Task: Enable the option "WMServer RTSP dialect" in the RTP/RTSP/SDP demuxer.
Action: Mouse moved to (104, 13)
Screenshot: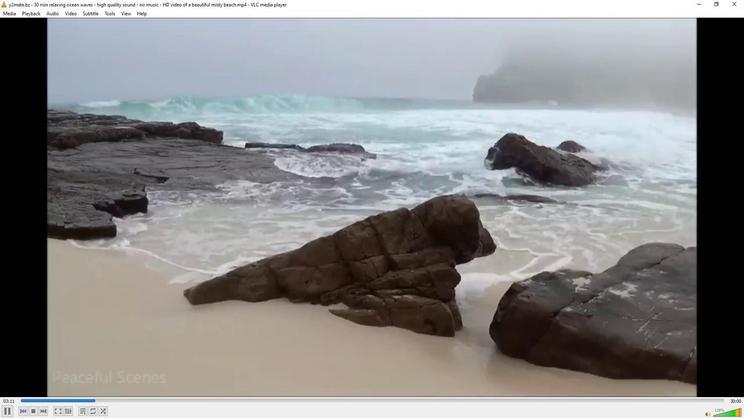 
Action: Mouse pressed left at (104, 13)
Screenshot: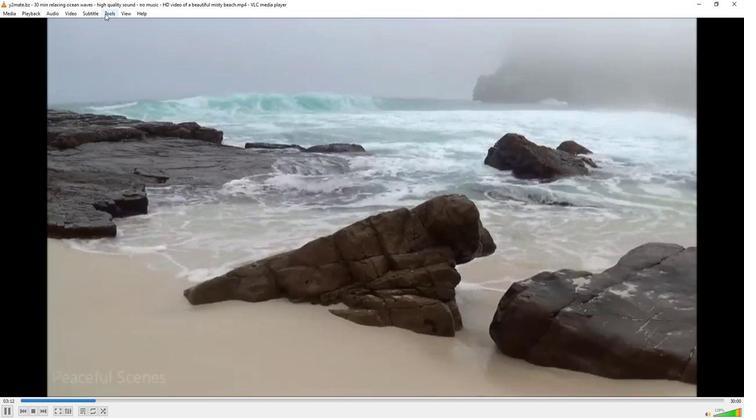 
Action: Mouse moved to (123, 102)
Screenshot: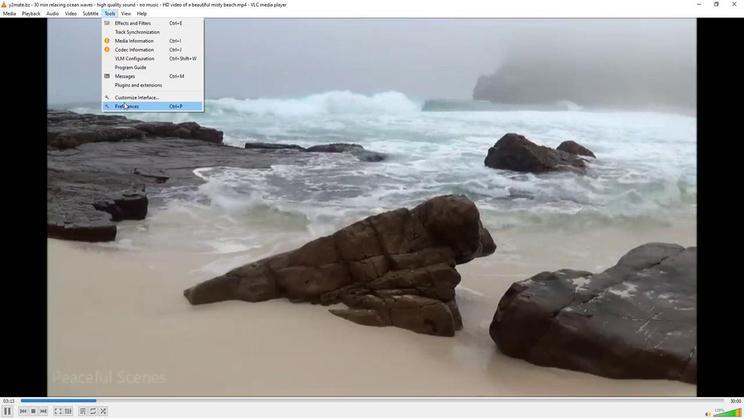 
Action: Mouse pressed left at (123, 102)
Screenshot: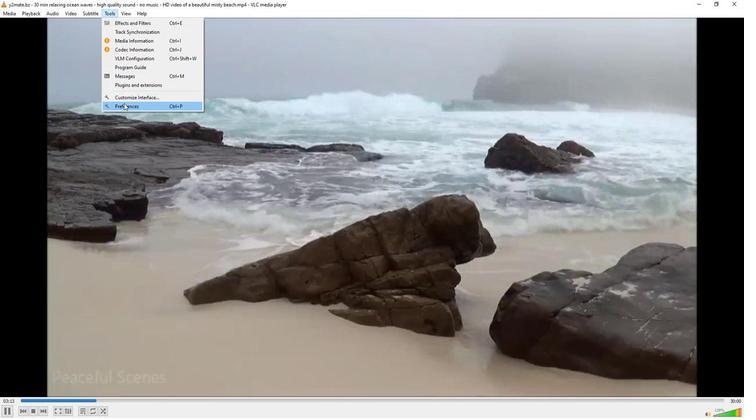 
Action: Mouse moved to (206, 322)
Screenshot: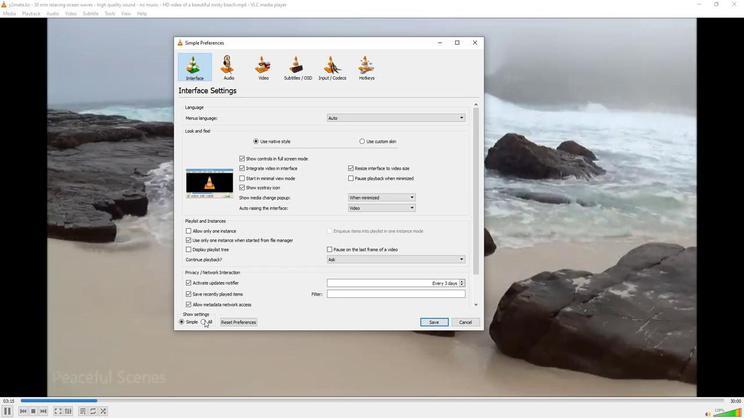 
Action: Mouse pressed left at (206, 322)
Screenshot: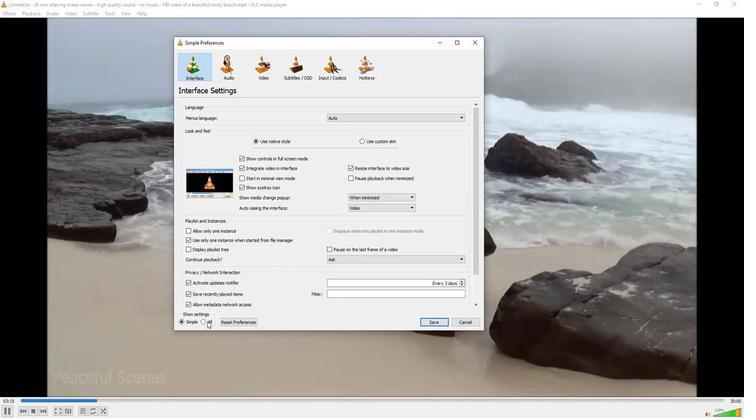 
Action: Mouse moved to (191, 211)
Screenshot: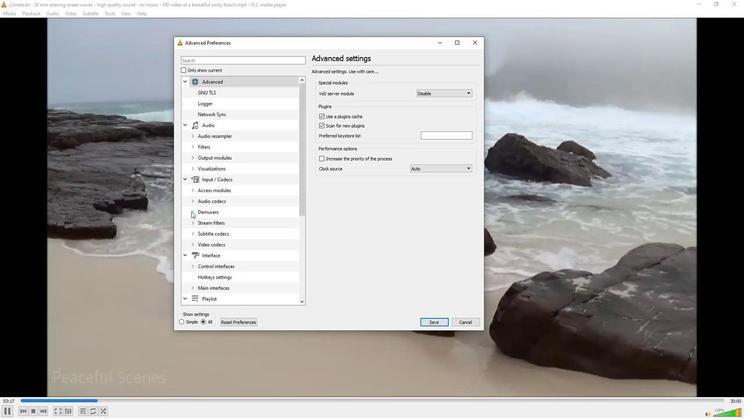 
Action: Mouse pressed left at (191, 211)
Screenshot: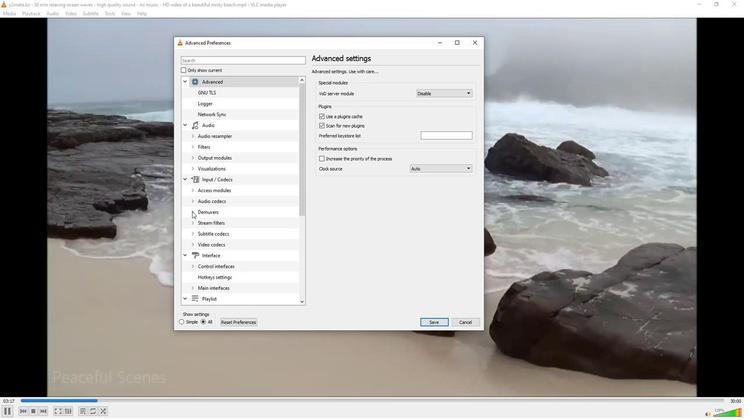 
Action: Mouse moved to (221, 233)
Screenshot: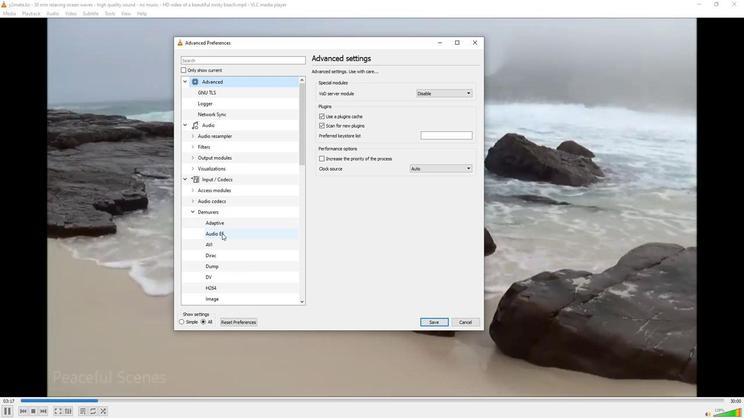 
Action: Mouse scrolled (221, 233) with delta (0, 0)
Screenshot: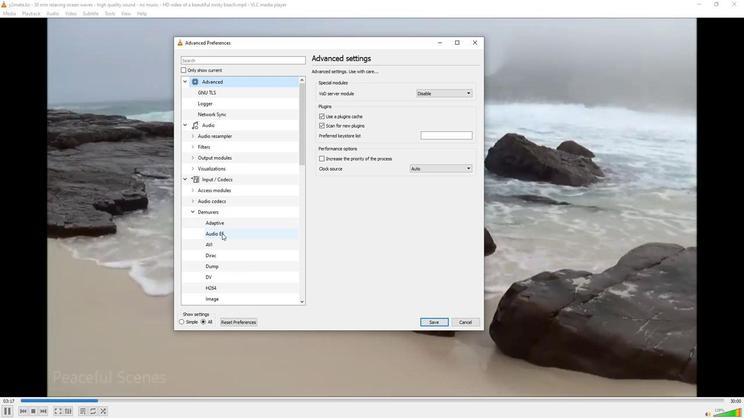 
Action: Mouse scrolled (221, 233) with delta (0, 0)
Screenshot: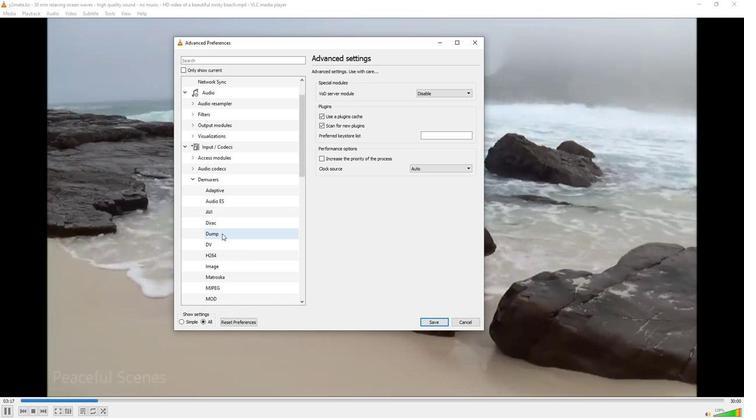 
Action: Mouse scrolled (221, 233) with delta (0, 0)
Screenshot: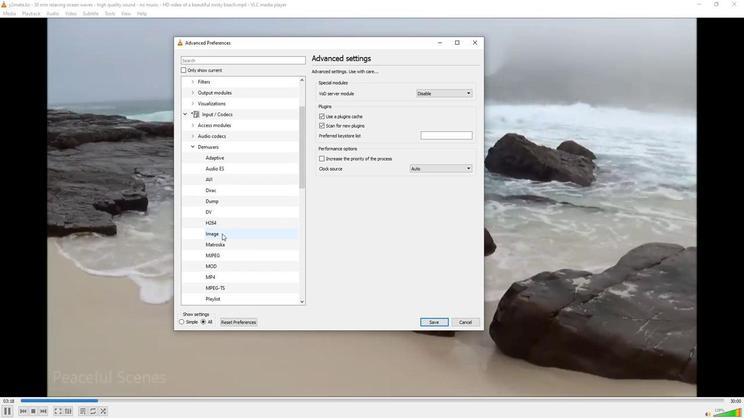 
Action: Mouse moved to (221, 234)
Screenshot: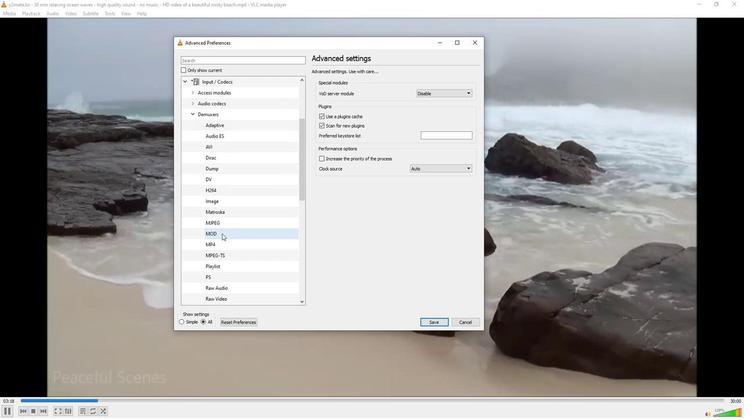 
Action: Mouse scrolled (221, 234) with delta (0, 0)
Screenshot: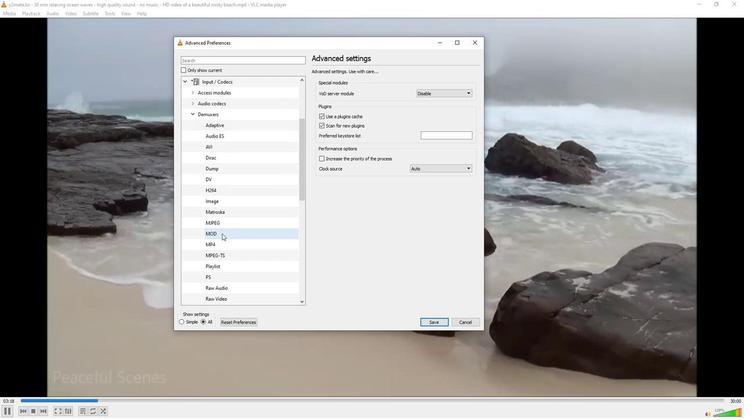 
Action: Mouse moved to (221, 234)
Screenshot: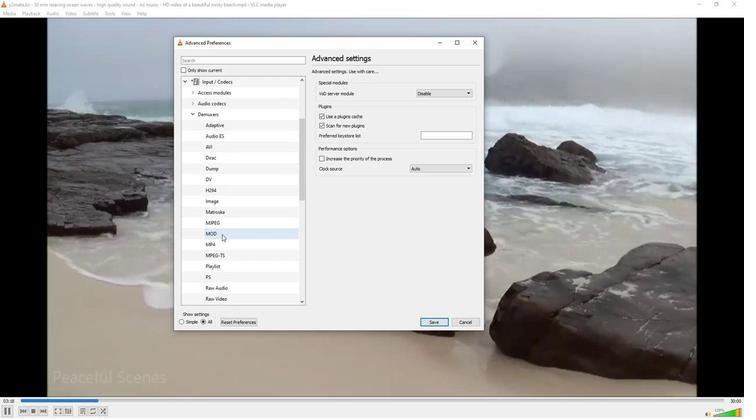 
Action: Mouse scrolled (221, 234) with delta (0, 0)
Screenshot: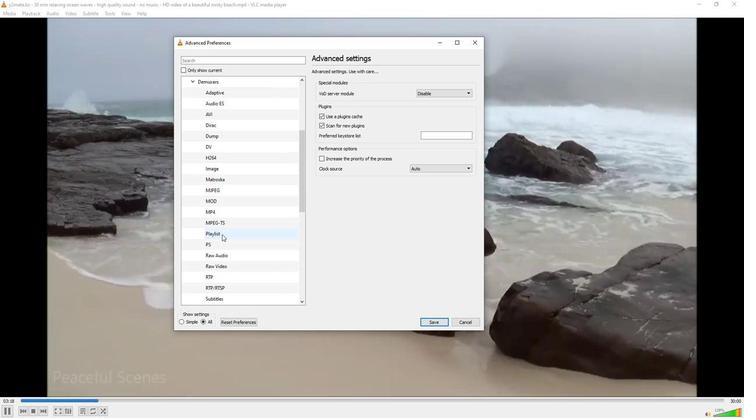 
Action: Mouse moved to (220, 254)
Screenshot: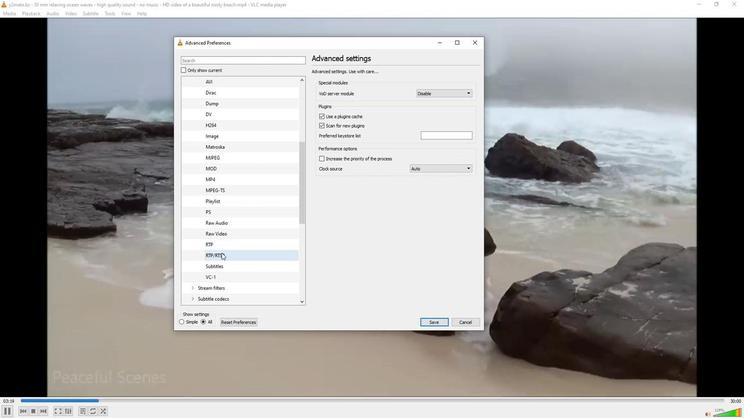 
Action: Mouse pressed left at (220, 254)
Screenshot: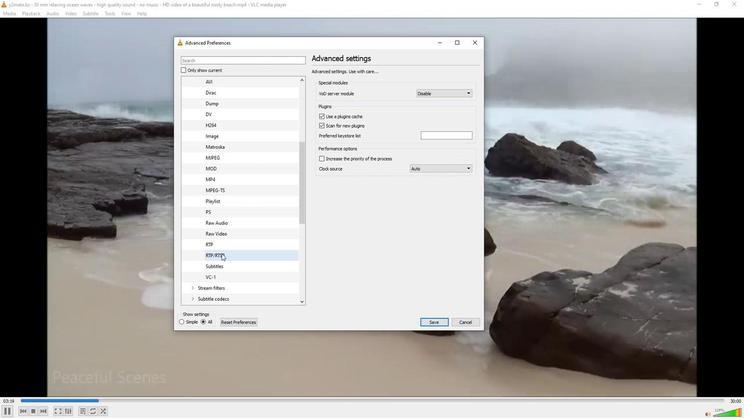 
Action: Mouse moved to (316, 141)
Screenshot: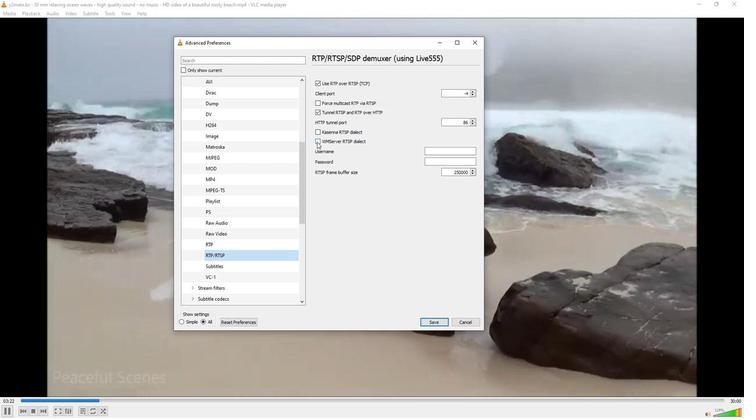 
Action: Mouse pressed left at (316, 141)
Screenshot: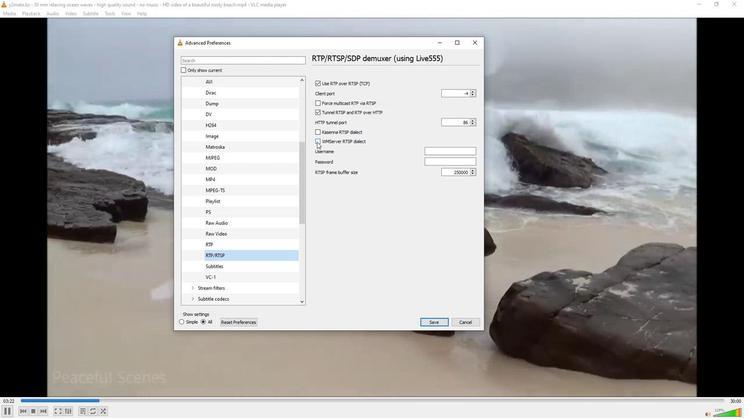 
Action: Mouse moved to (361, 197)
Screenshot: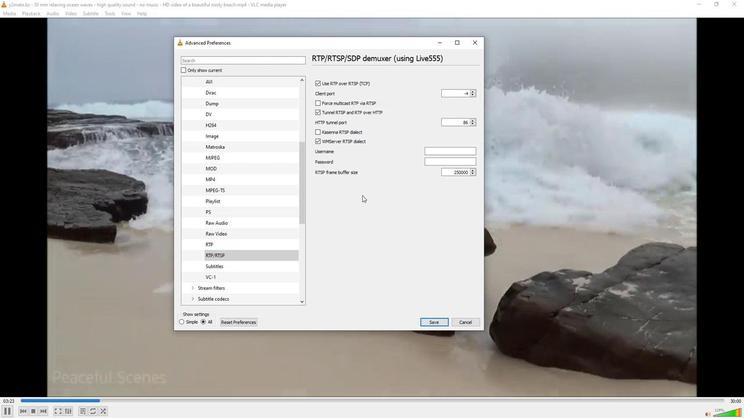 
